 Task: Create a due date automation when advanced on, 2 days after a card is due add basic not assigned to anyone at 11:00 AM.
Action: Mouse moved to (960, 75)
Screenshot: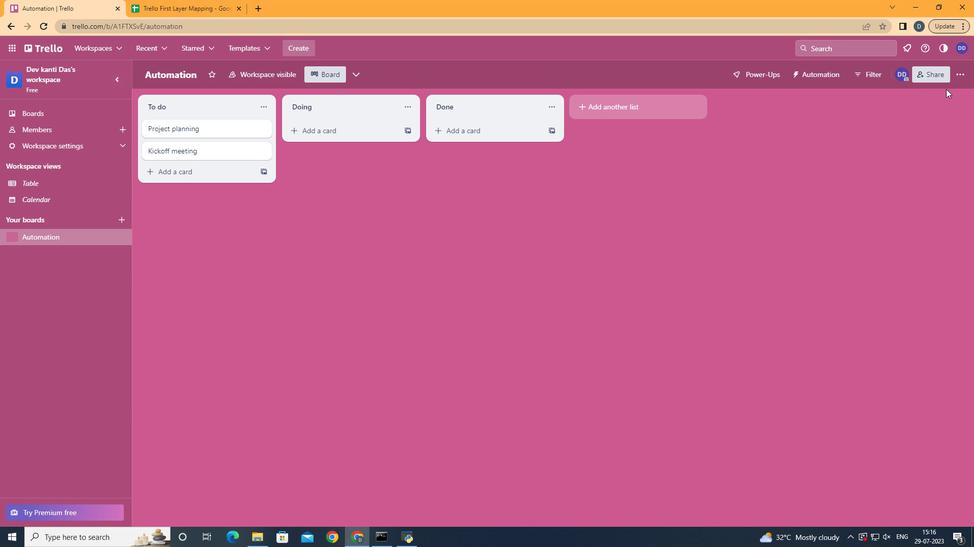 
Action: Mouse pressed left at (960, 75)
Screenshot: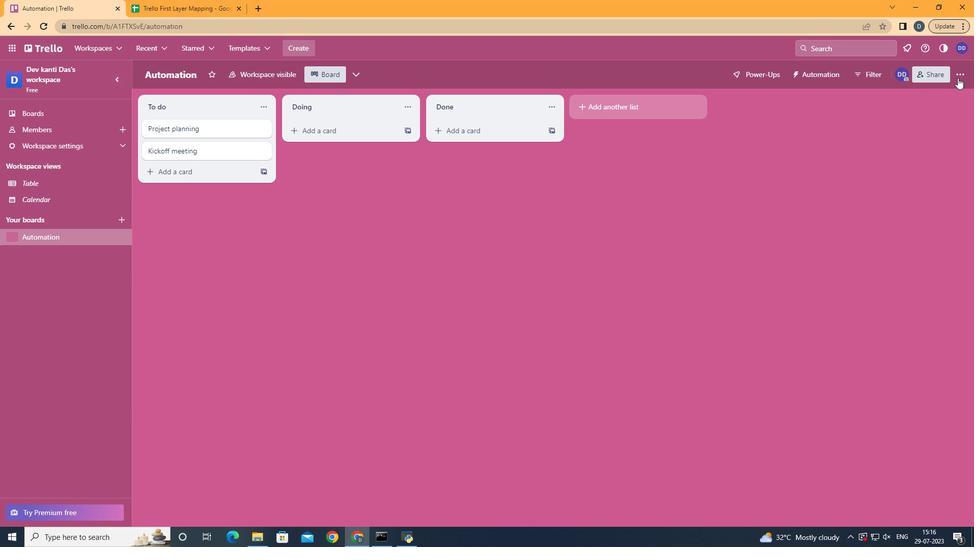 
Action: Mouse moved to (883, 219)
Screenshot: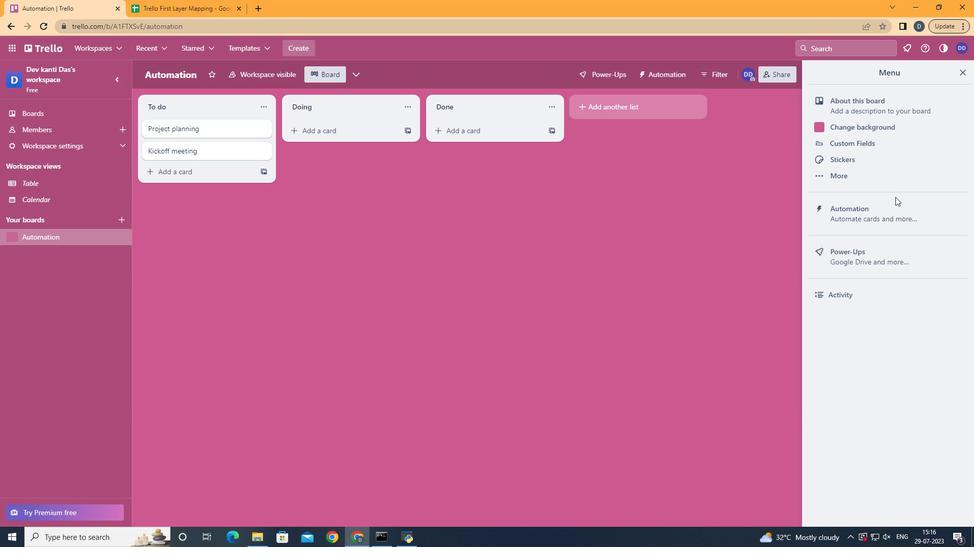 
Action: Mouse pressed left at (883, 219)
Screenshot: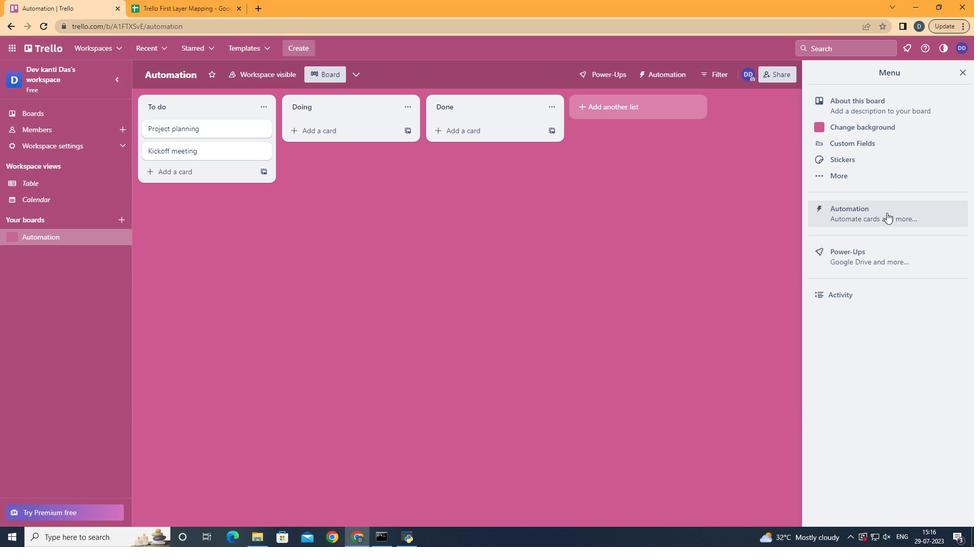 
Action: Mouse moved to (170, 212)
Screenshot: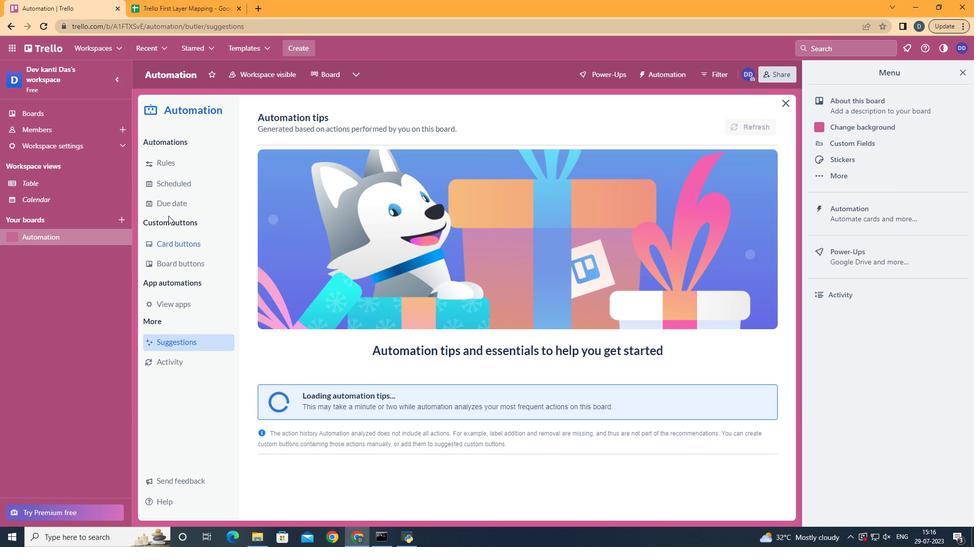 
Action: Mouse pressed left at (170, 212)
Screenshot: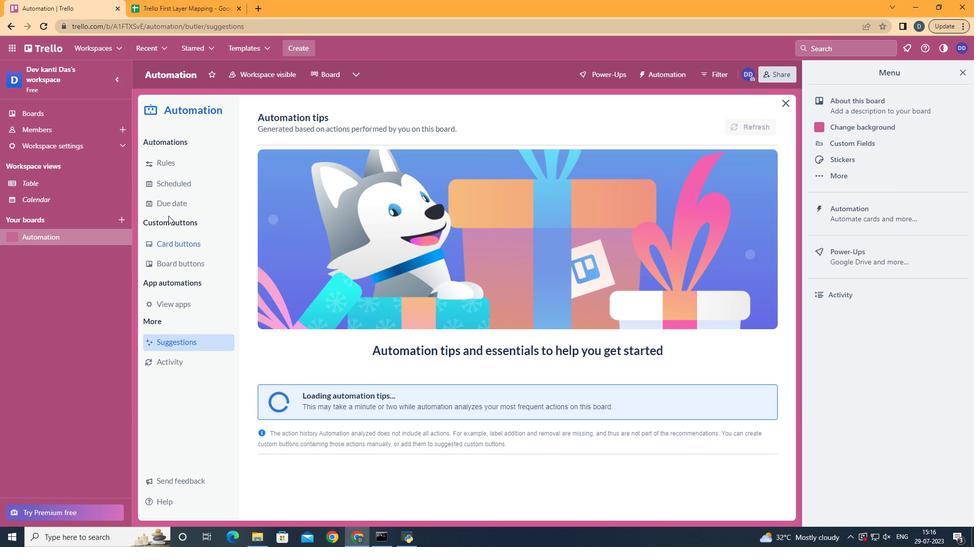 
Action: Mouse moved to (738, 124)
Screenshot: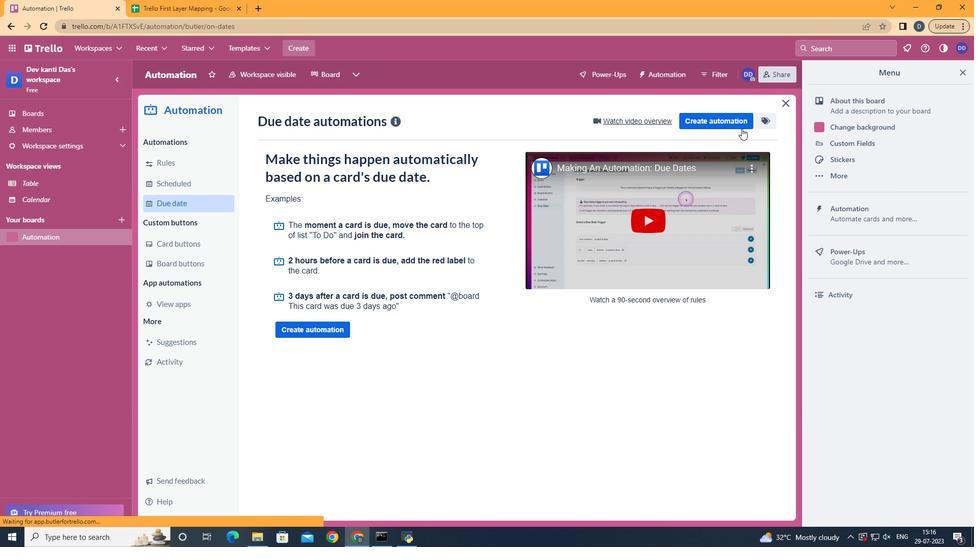 
Action: Mouse pressed left at (738, 124)
Screenshot: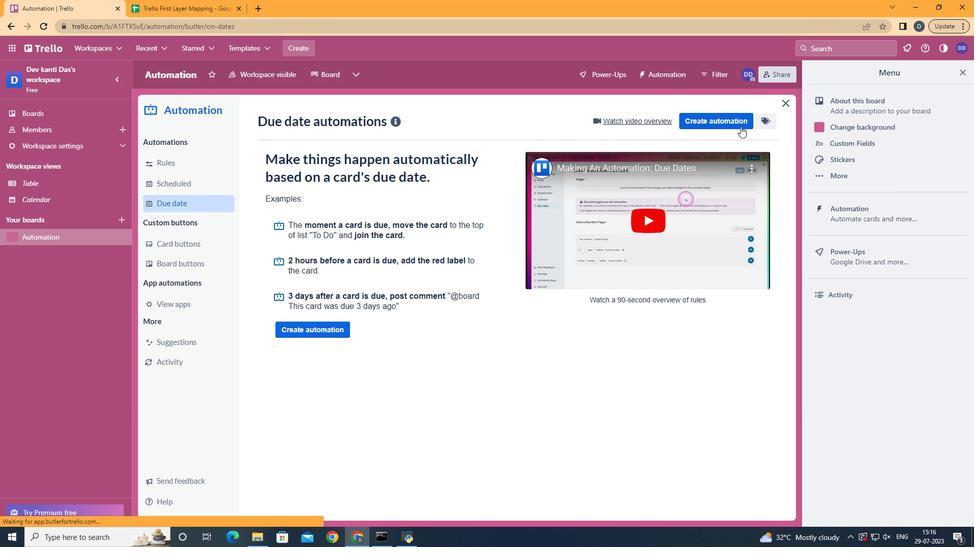 
Action: Mouse moved to (477, 221)
Screenshot: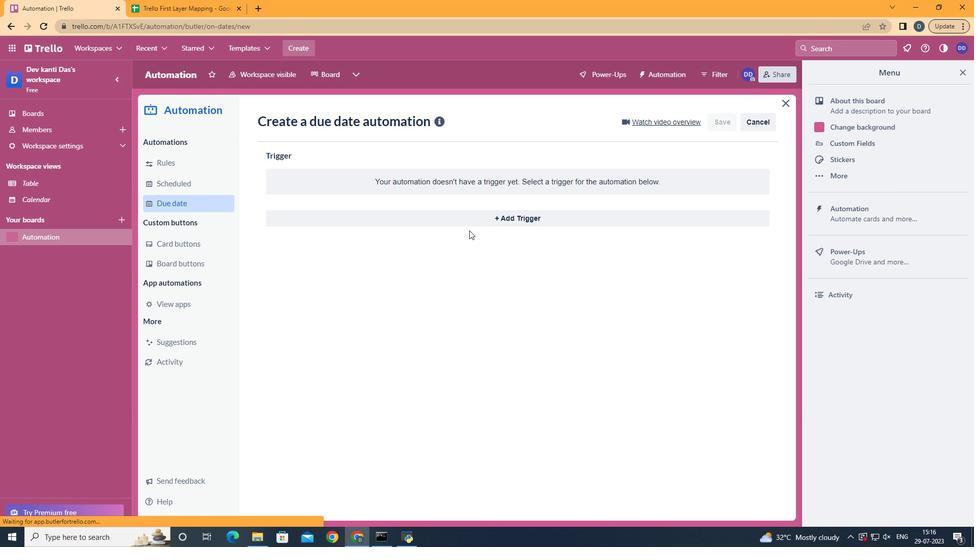 
Action: Mouse pressed left at (477, 221)
Screenshot: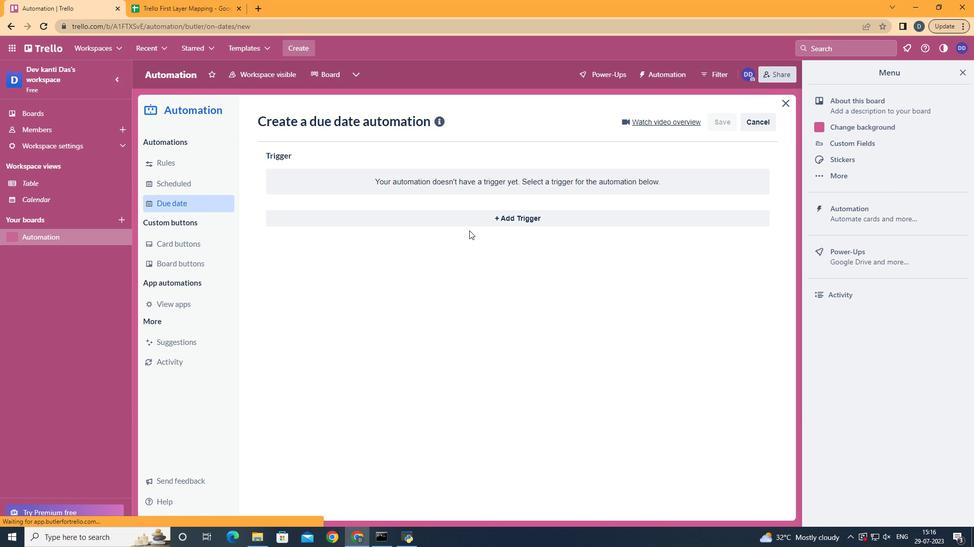 
Action: Mouse moved to (362, 415)
Screenshot: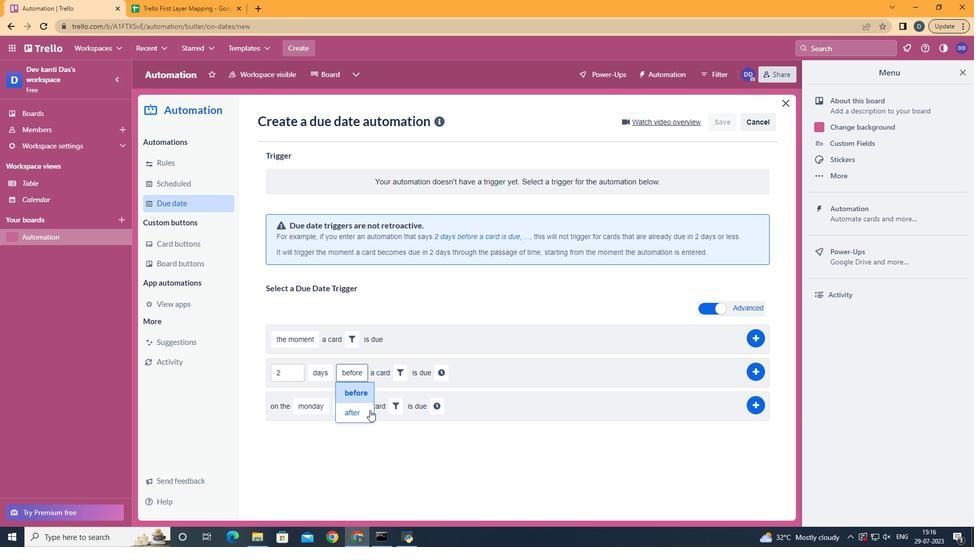 
Action: Mouse pressed left at (362, 415)
Screenshot: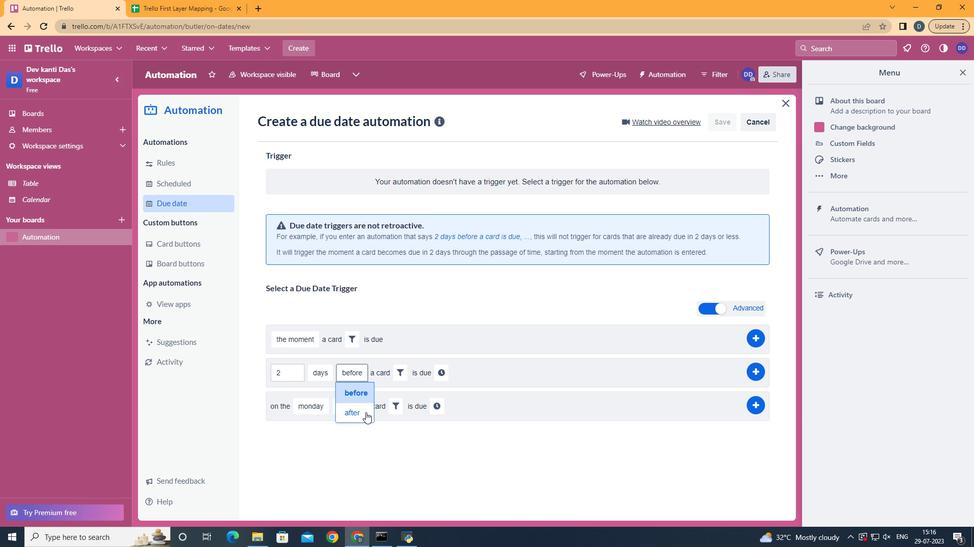 
Action: Mouse moved to (394, 379)
Screenshot: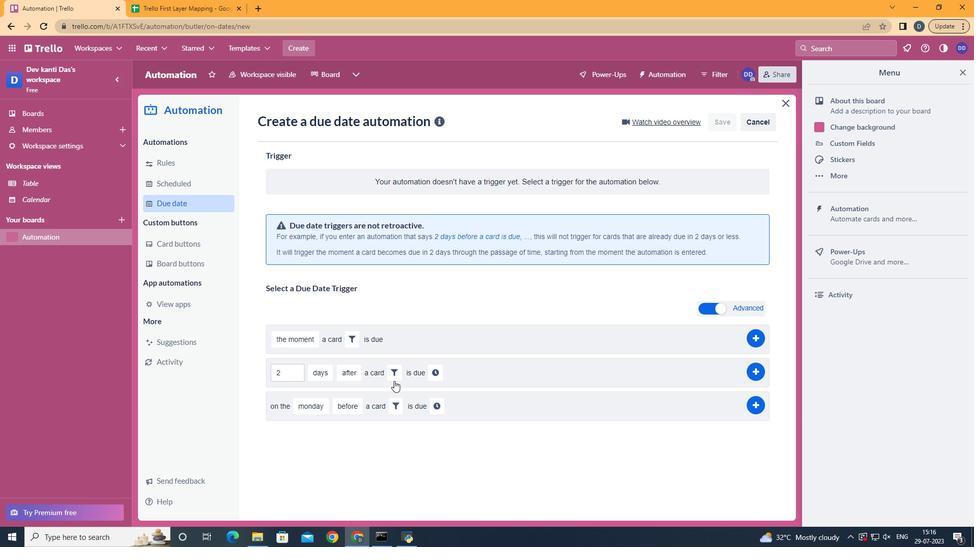 
Action: Mouse pressed left at (394, 379)
Screenshot: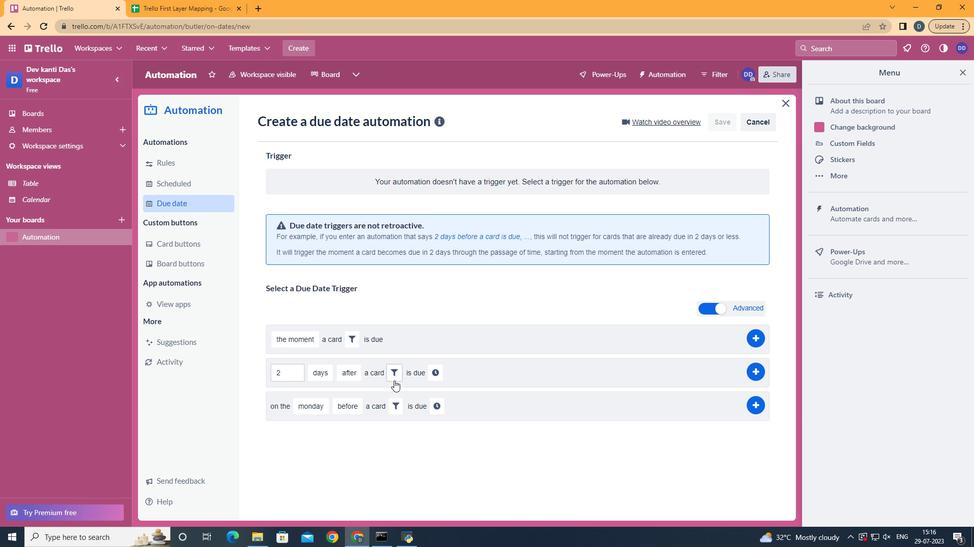 
Action: Mouse moved to (434, 471)
Screenshot: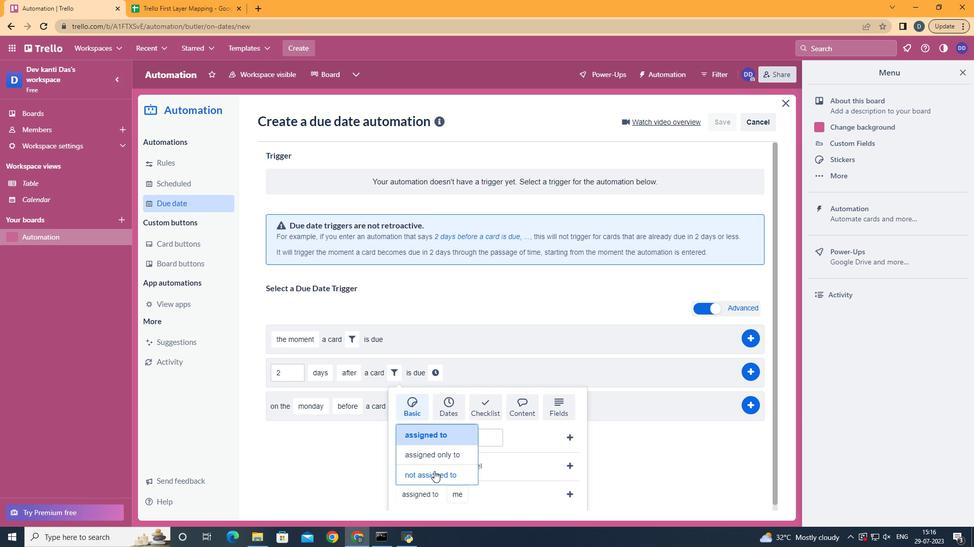 
Action: Mouse pressed left at (434, 471)
Screenshot: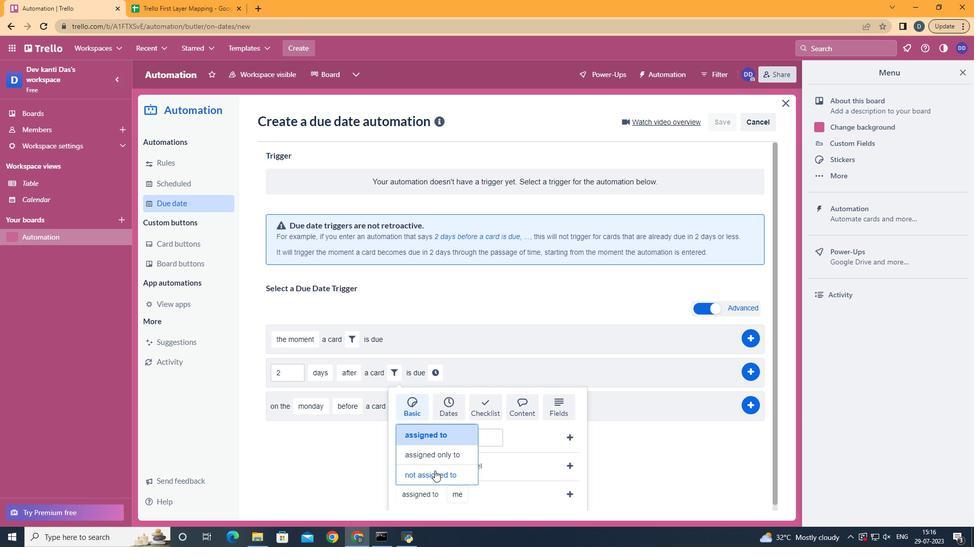
Action: Mouse moved to (484, 458)
Screenshot: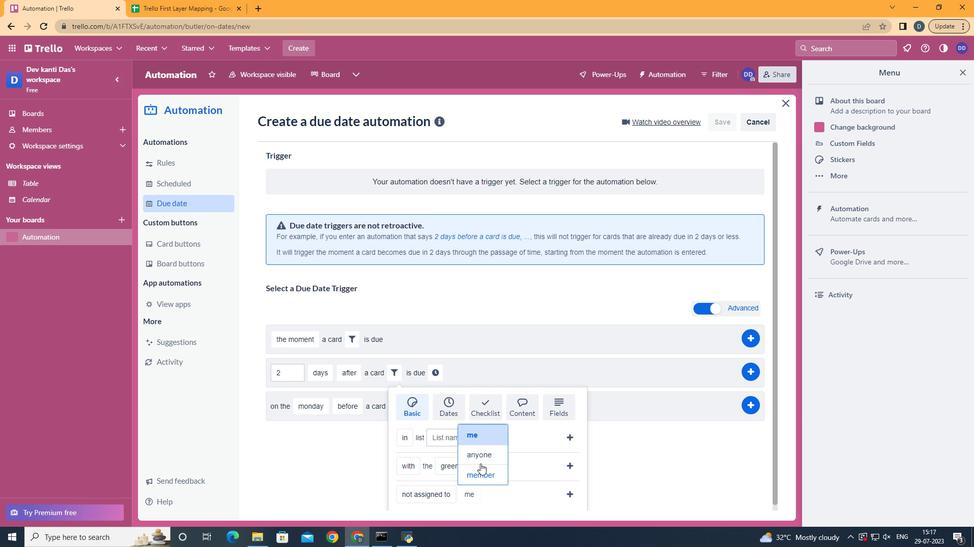 
Action: Mouse pressed left at (484, 458)
Screenshot: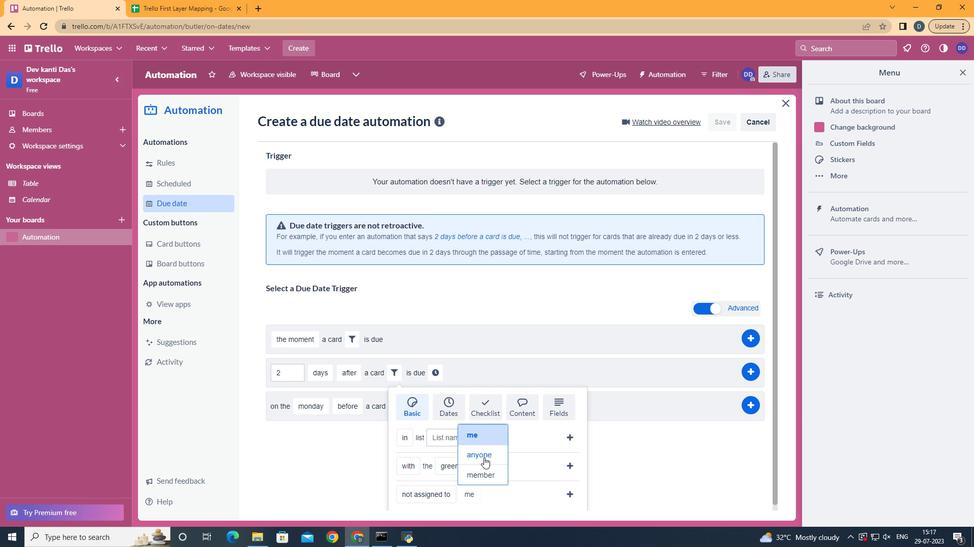 
Action: Mouse moved to (573, 489)
Screenshot: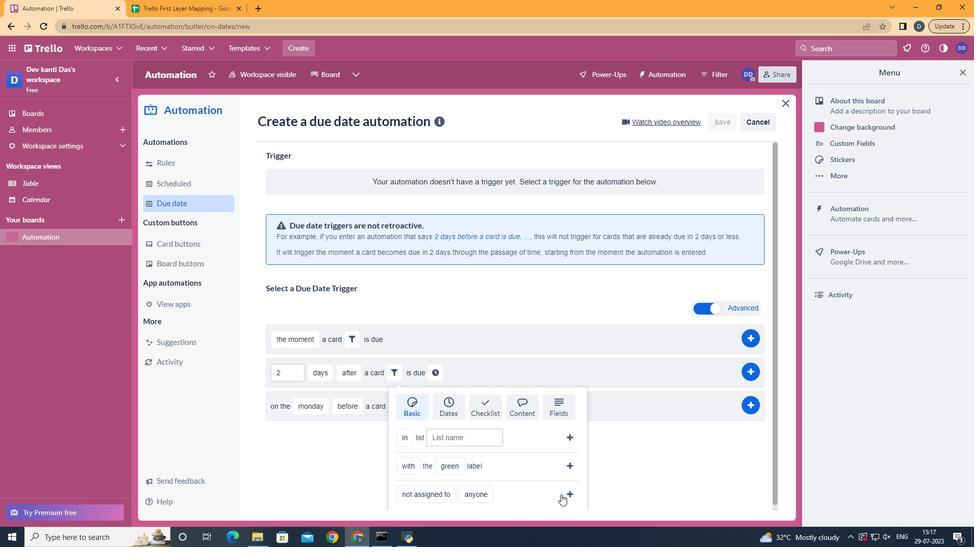 
Action: Mouse pressed left at (573, 489)
Screenshot: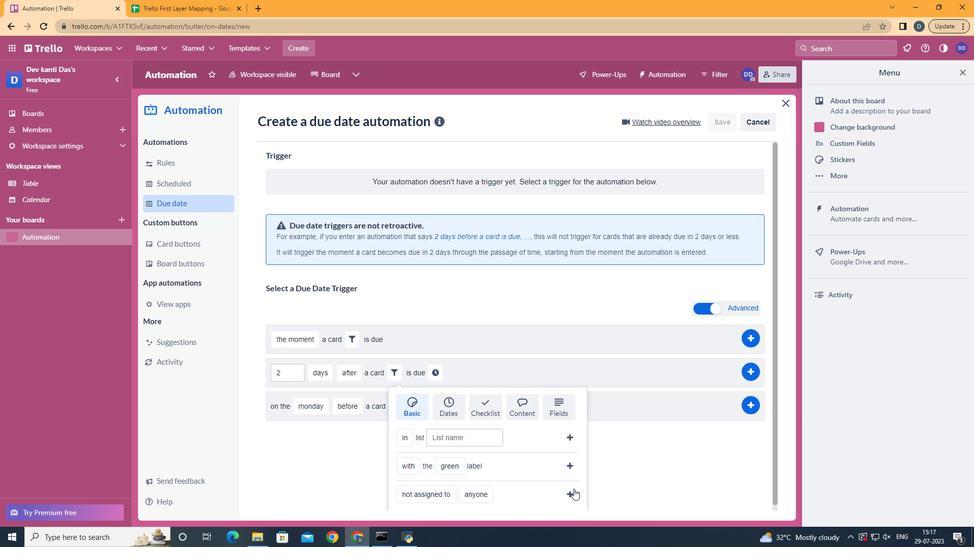 
Action: Mouse moved to (534, 373)
Screenshot: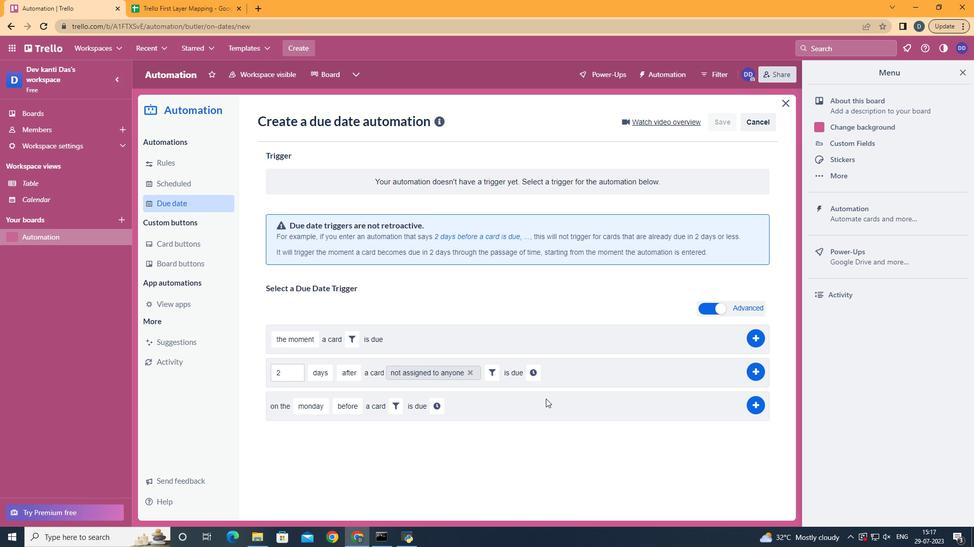 
Action: Mouse pressed left at (534, 373)
Screenshot: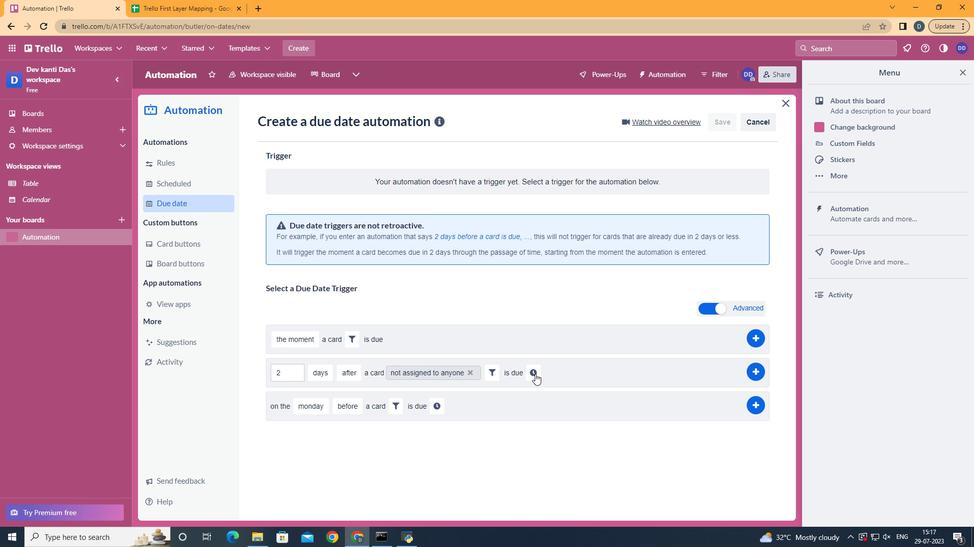 
Action: Mouse moved to (558, 376)
Screenshot: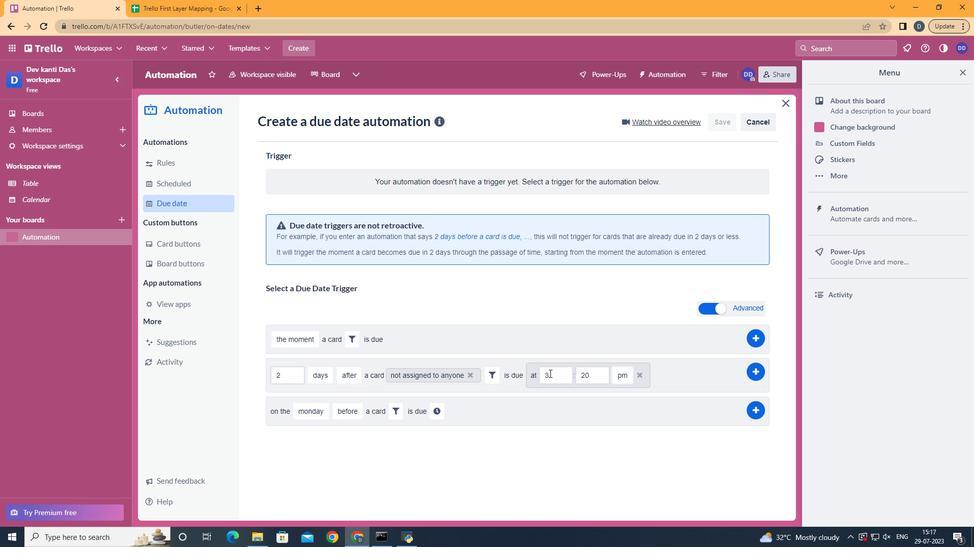 
Action: Mouse pressed left at (558, 376)
Screenshot: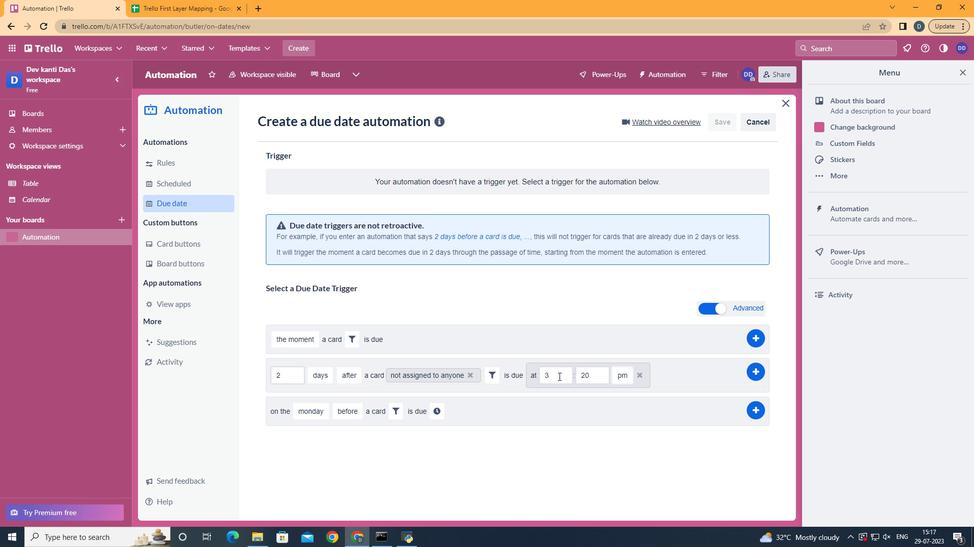 
Action: Mouse moved to (559, 376)
Screenshot: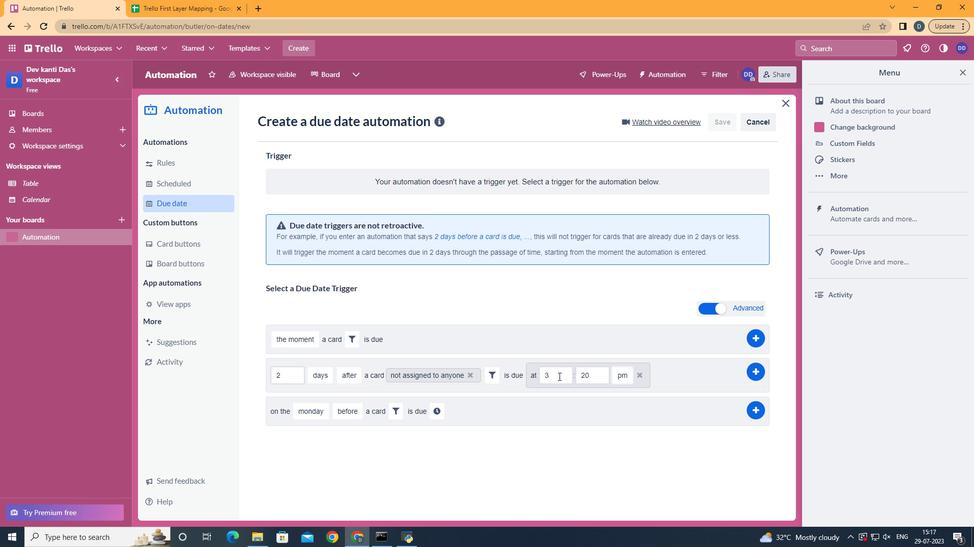
Action: Key pressed <Key.backspace>11
Screenshot: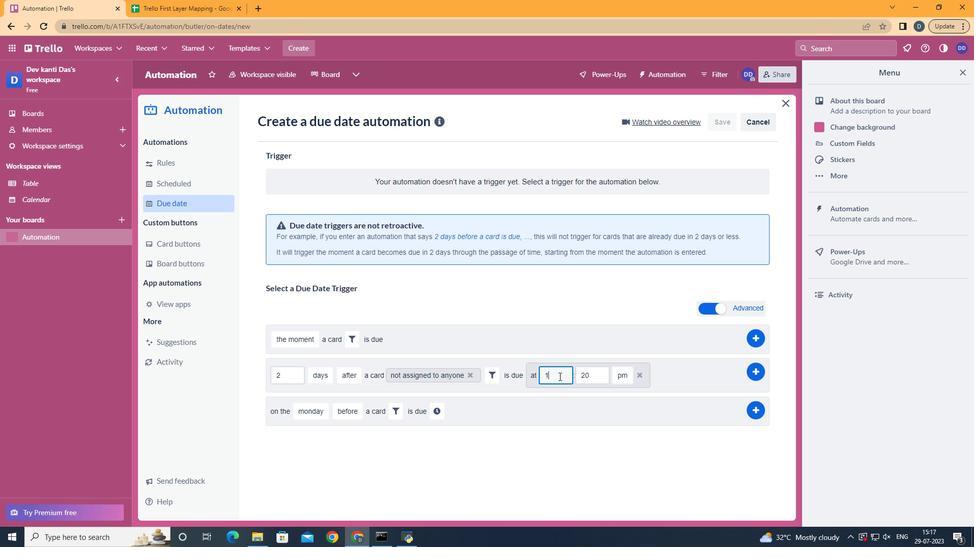 
Action: Mouse moved to (596, 382)
Screenshot: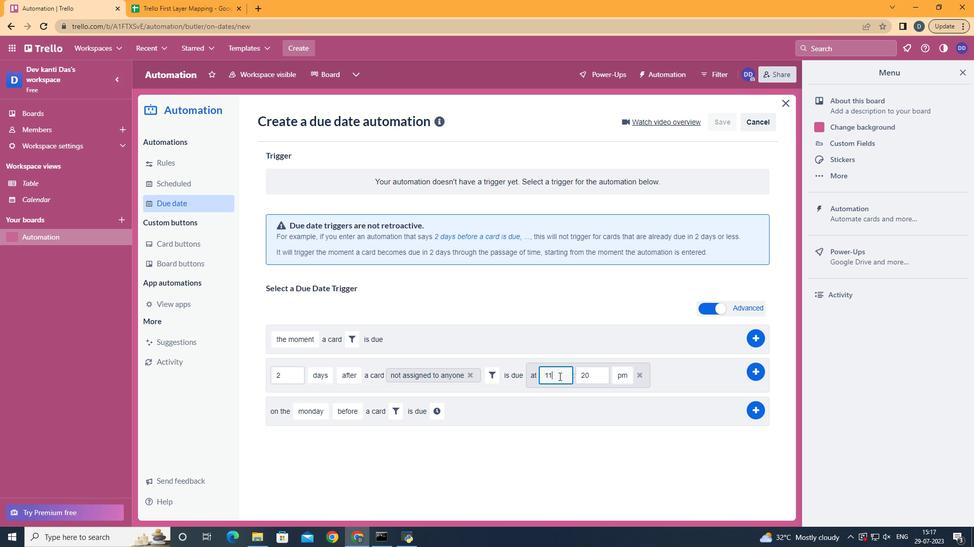 
Action: Mouse pressed left at (596, 382)
Screenshot: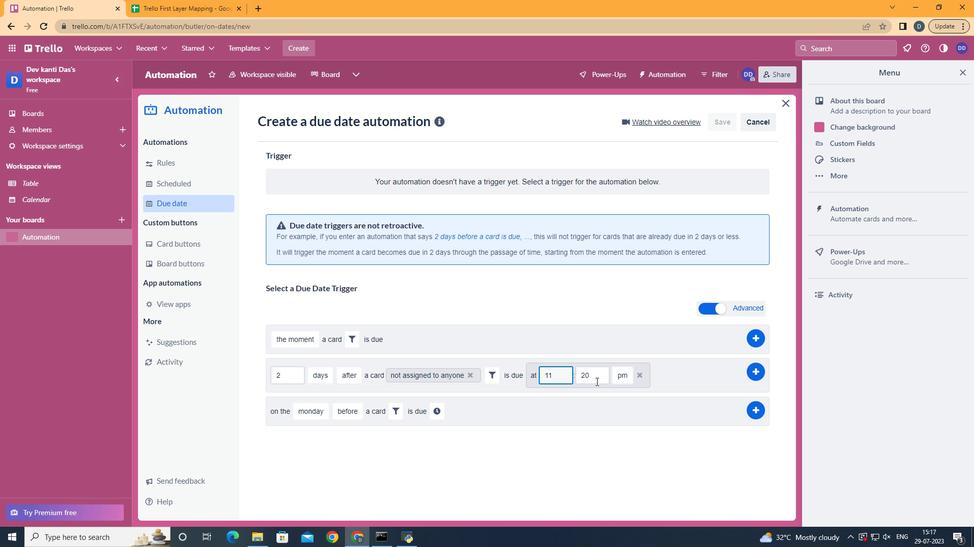 
Action: Key pressed <Key.backspace><Key.backspace>00
Screenshot: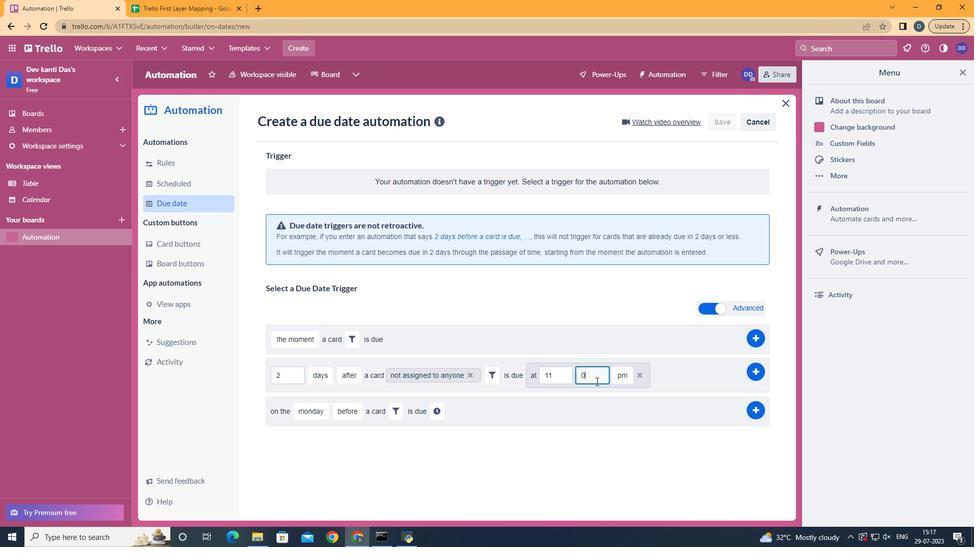 
Action: Mouse moved to (620, 395)
Screenshot: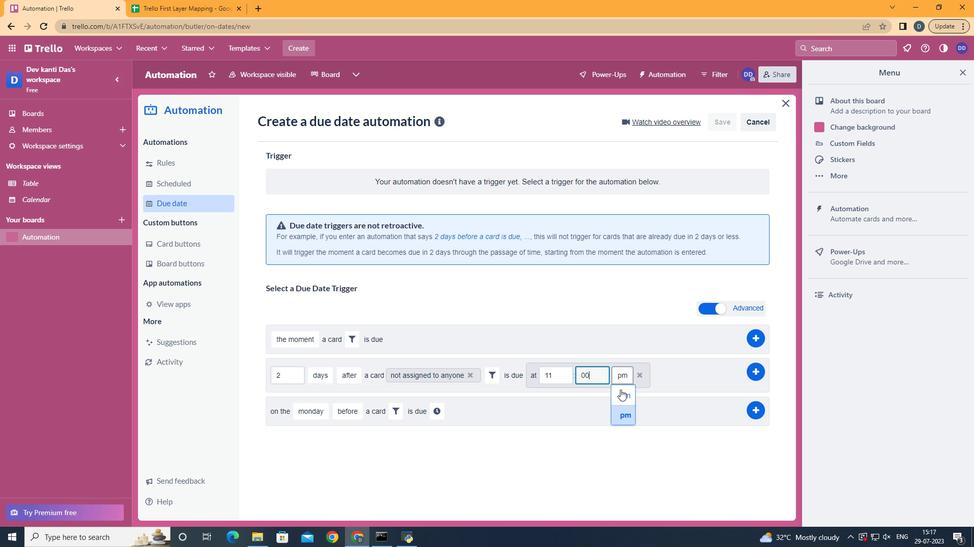 
Action: Mouse pressed left at (620, 395)
Screenshot: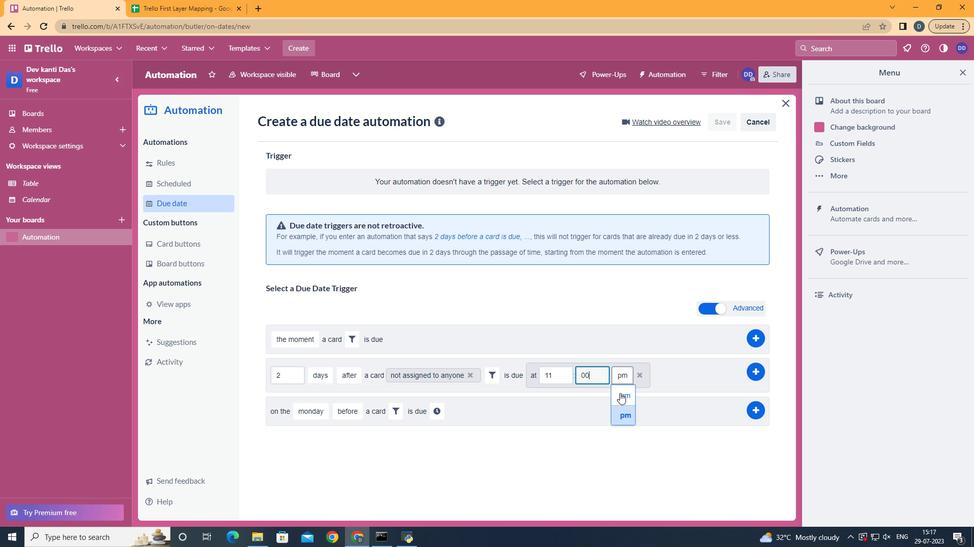 
